 Task: Look for products in the category "Prenatal Vitamins" from Smarty Pants only.
Action: Mouse moved to (235, 119)
Screenshot: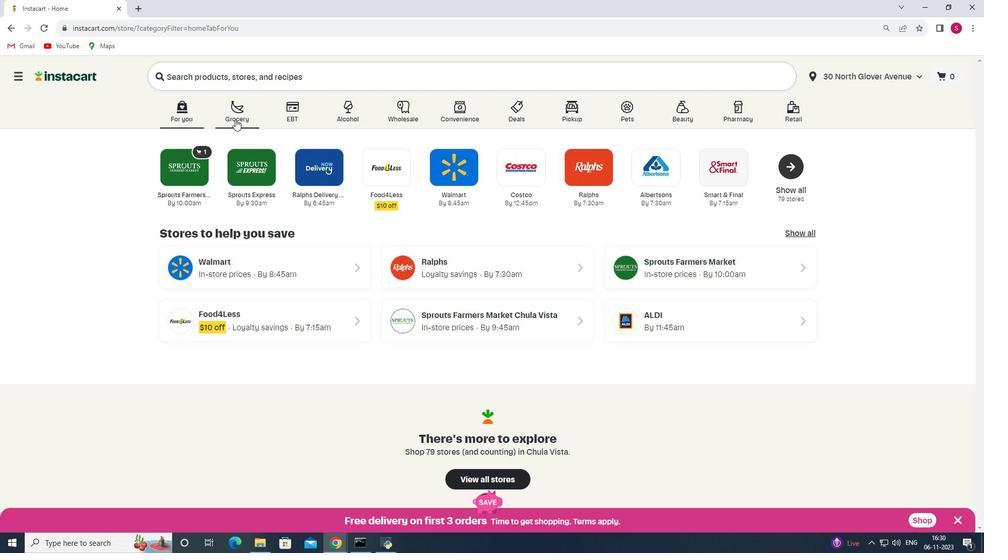 
Action: Mouse pressed left at (235, 119)
Screenshot: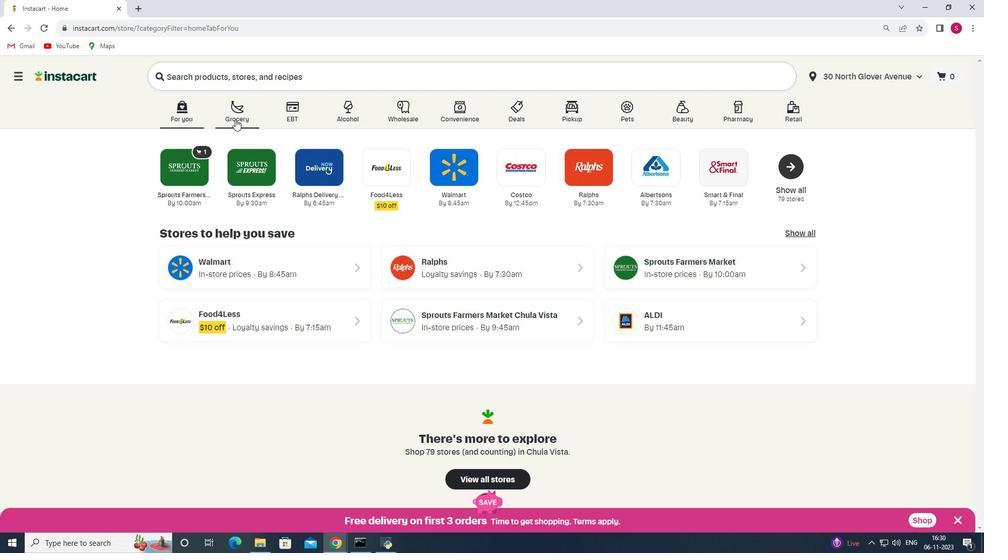 
Action: Mouse moved to (227, 307)
Screenshot: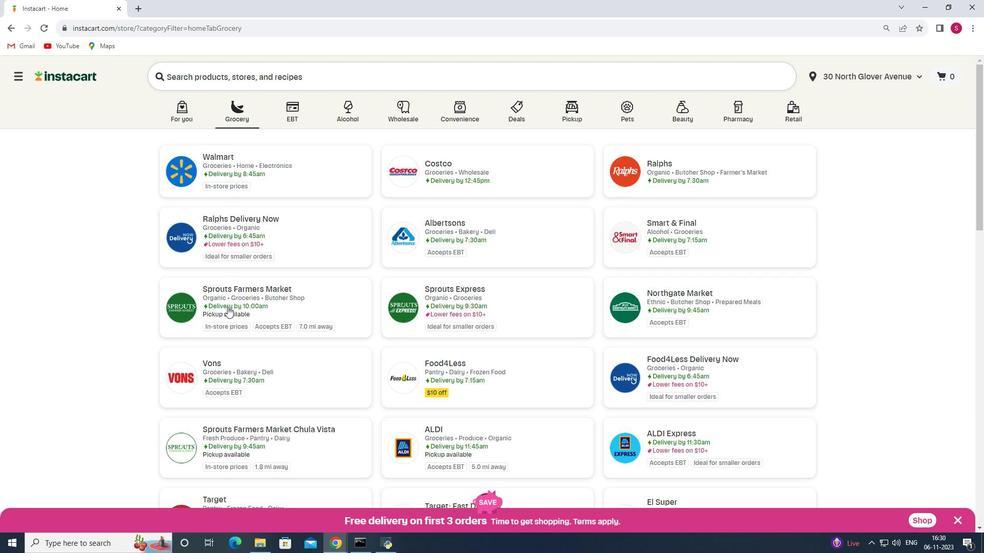 
Action: Mouse pressed left at (227, 307)
Screenshot: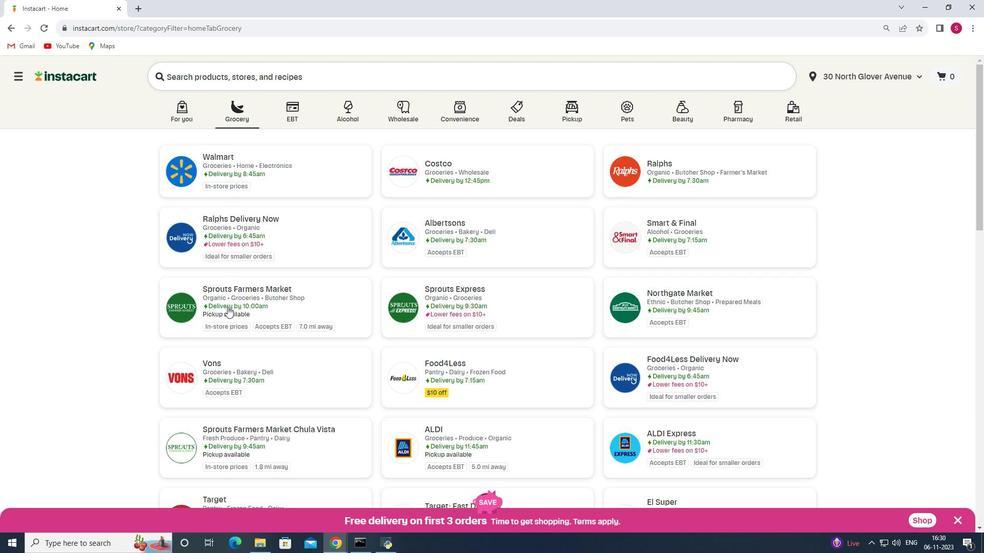 
Action: Mouse moved to (82, 364)
Screenshot: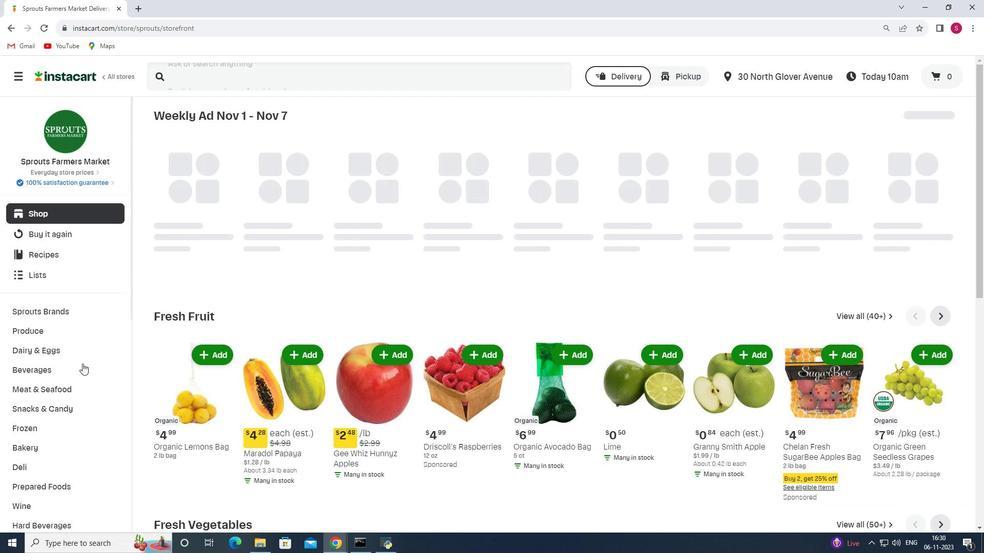 
Action: Mouse scrolled (82, 363) with delta (0, 0)
Screenshot: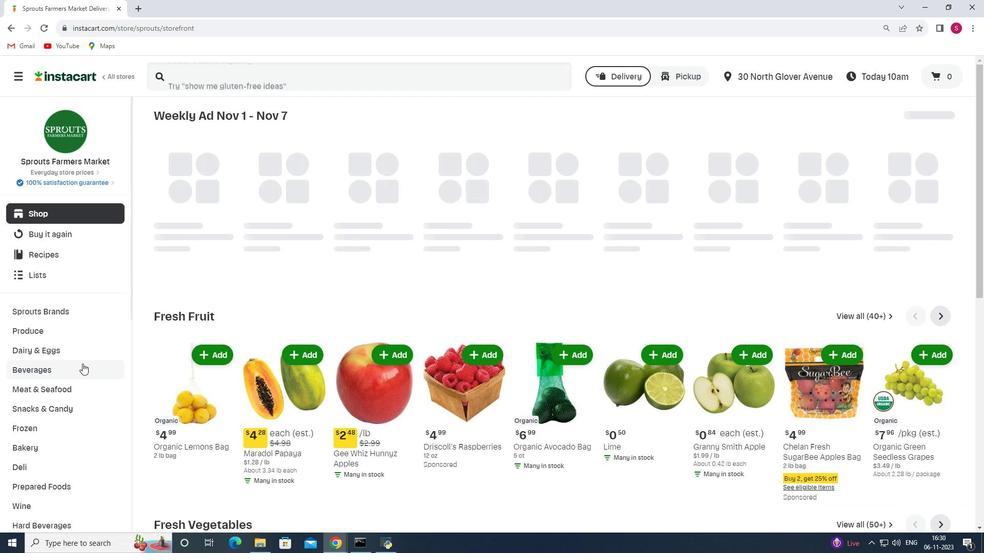 
Action: Mouse scrolled (82, 363) with delta (0, 0)
Screenshot: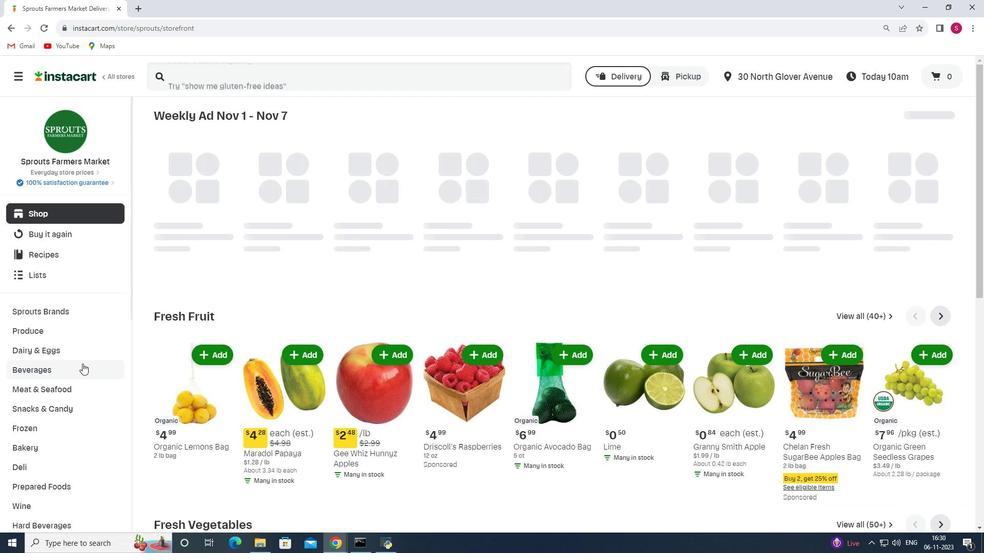 
Action: Mouse scrolled (82, 363) with delta (0, 0)
Screenshot: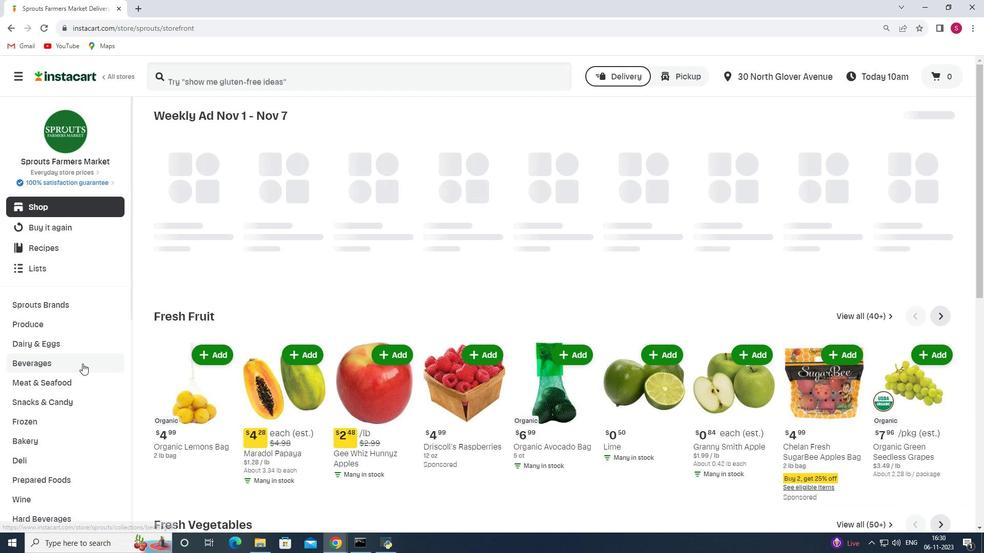 
Action: Mouse scrolled (82, 363) with delta (0, 0)
Screenshot: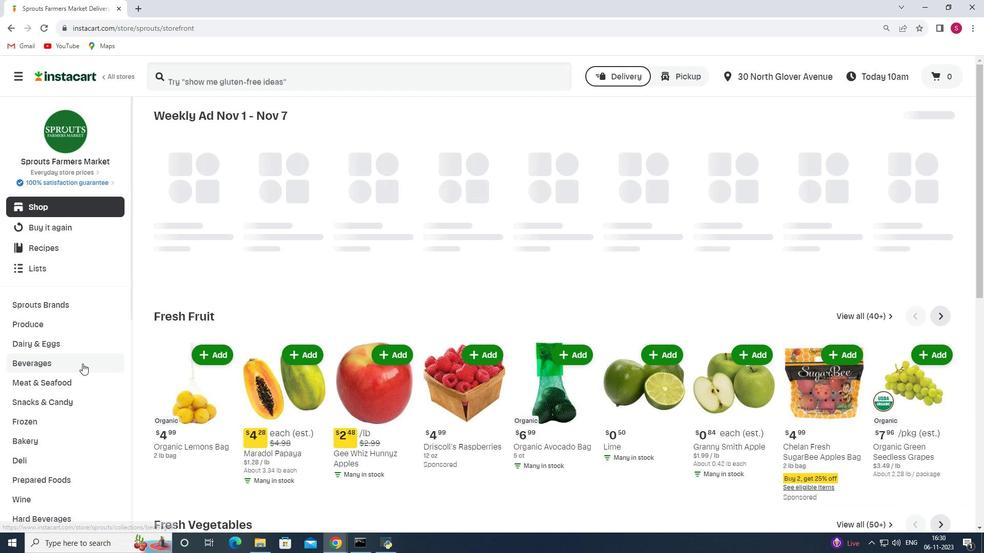 
Action: Mouse scrolled (82, 363) with delta (0, 0)
Screenshot: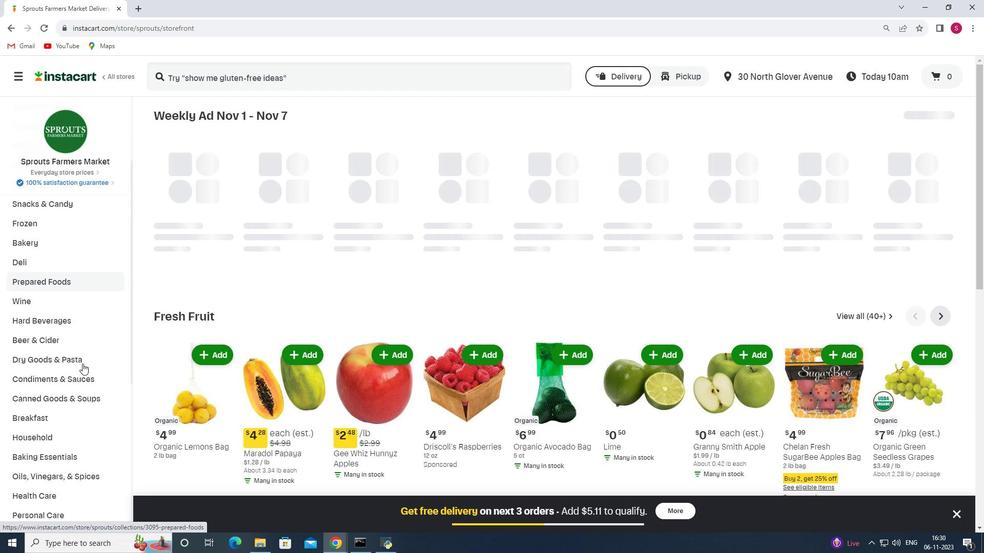 
Action: Mouse scrolled (82, 363) with delta (0, 0)
Screenshot: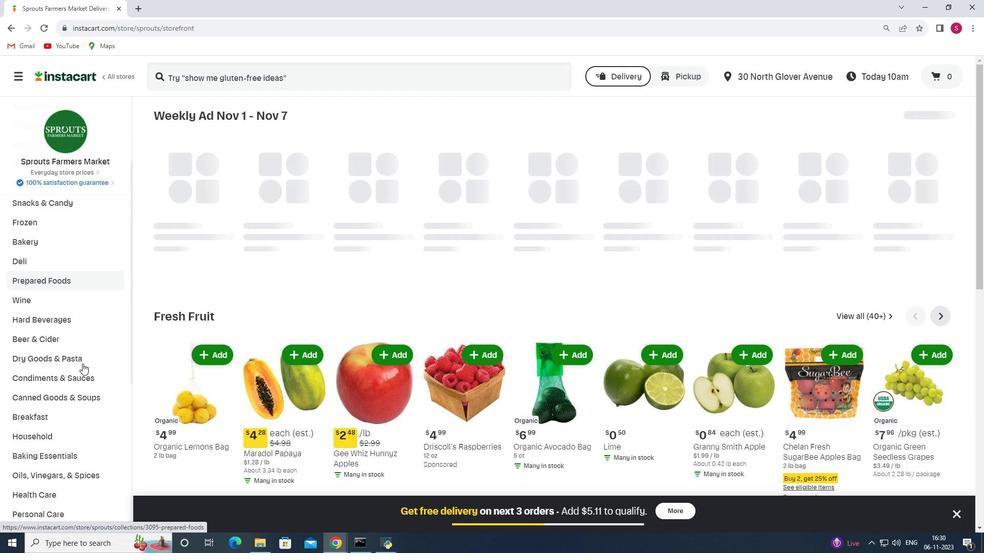 
Action: Mouse scrolled (82, 363) with delta (0, 0)
Screenshot: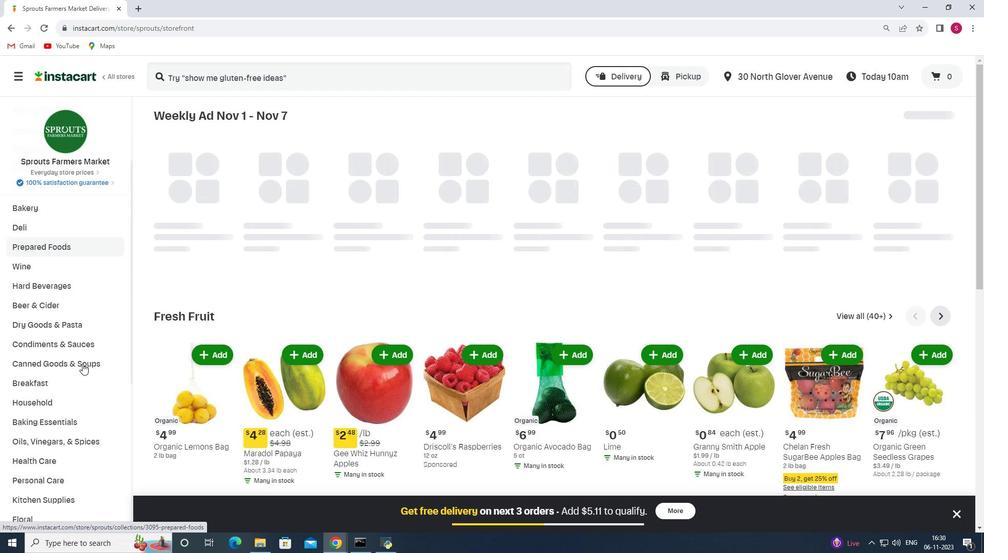 
Action: Mouse scrolled (82, 363) with delta (0, 0)
Screenshot: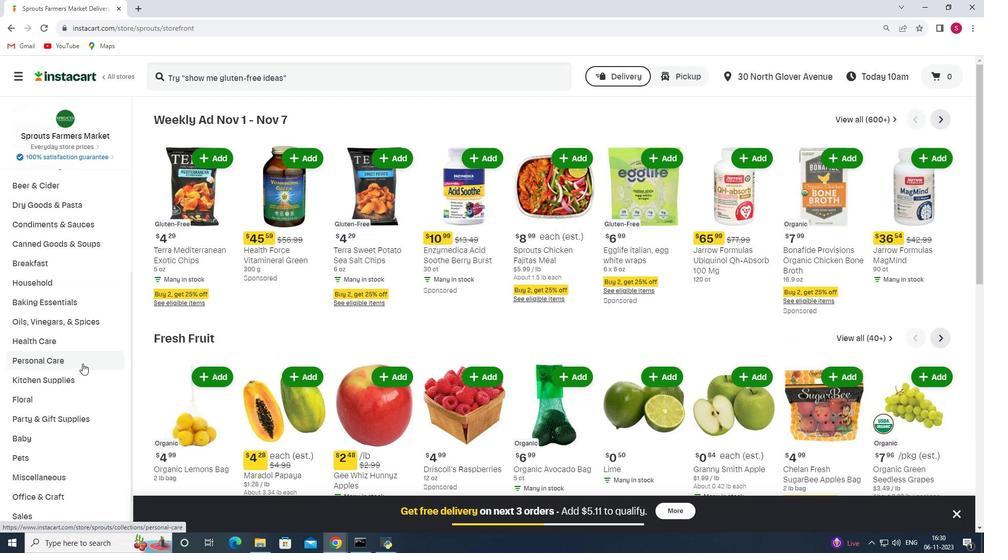 
Action: Mouse scrolled (82, 363) with delta (0, 0)
Screenshot: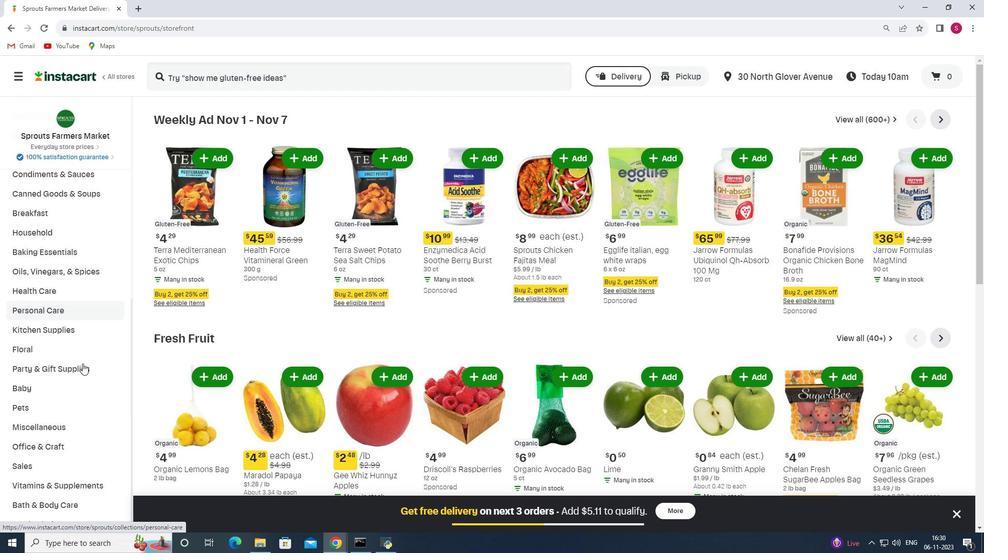 
Action: Mouse scrolled (82, 363) with delta (0, 0)
Screenshot: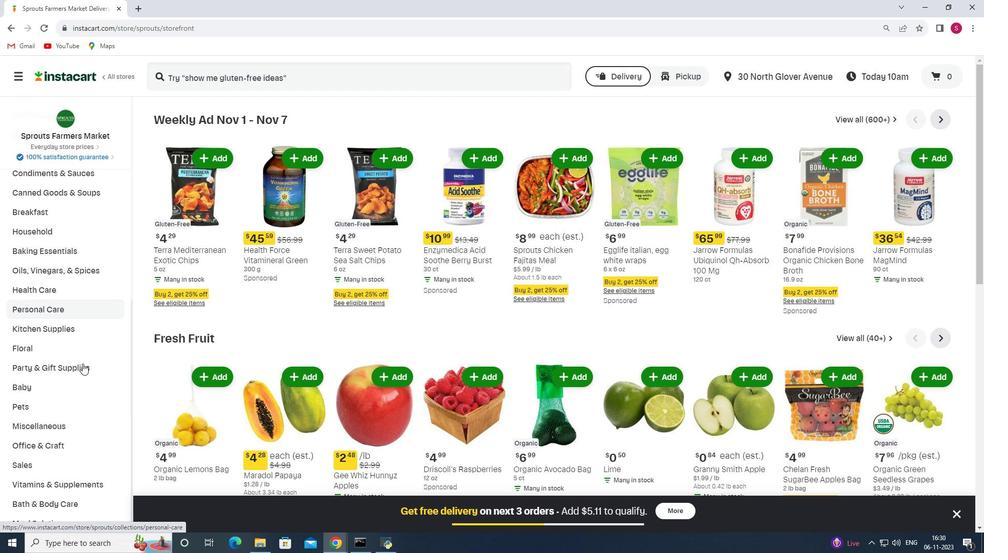 
Action: Mouse moved to (77, 290)
Screenshot: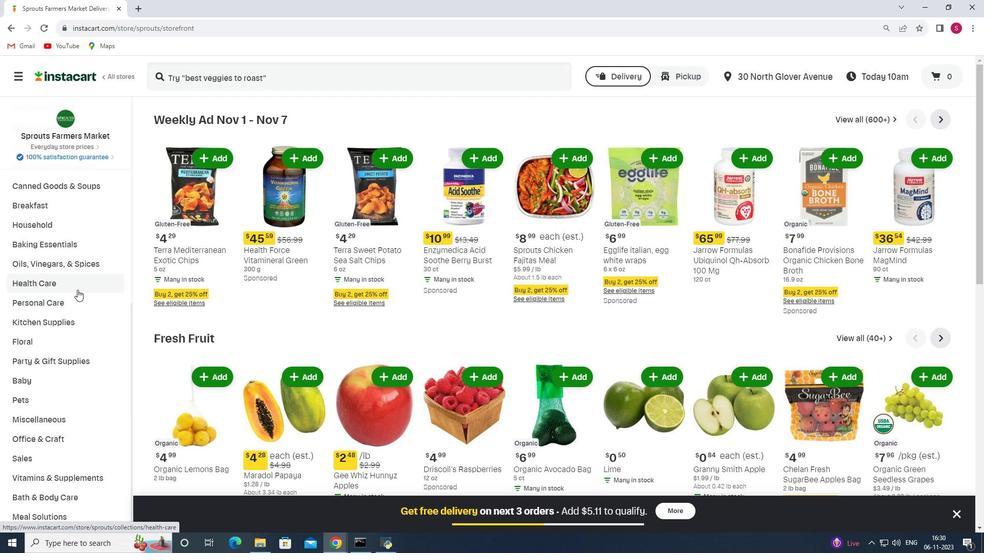 
Action: Mouse pressed left at (77, 290)
Screenshot: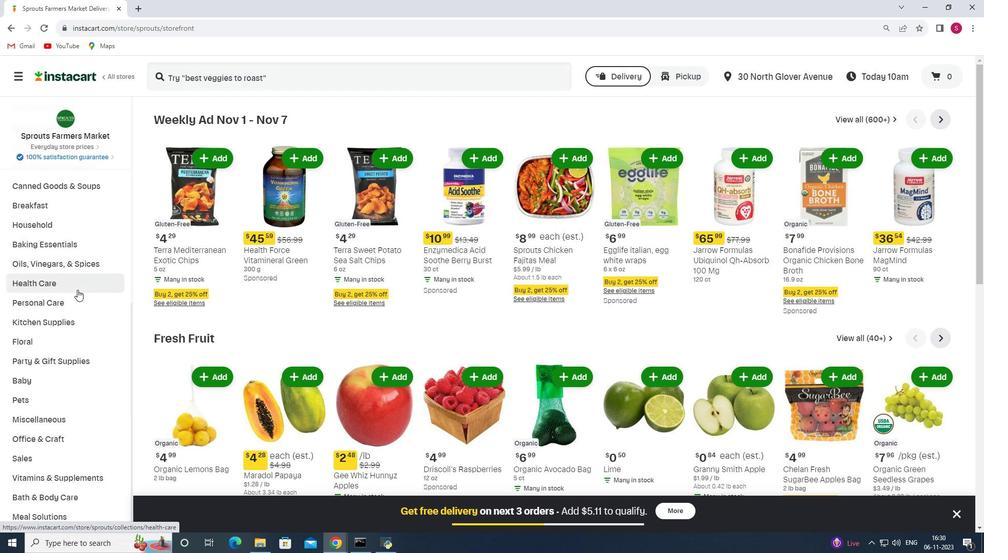 
Action: Mouse moved to (360, 149)
Screenshot: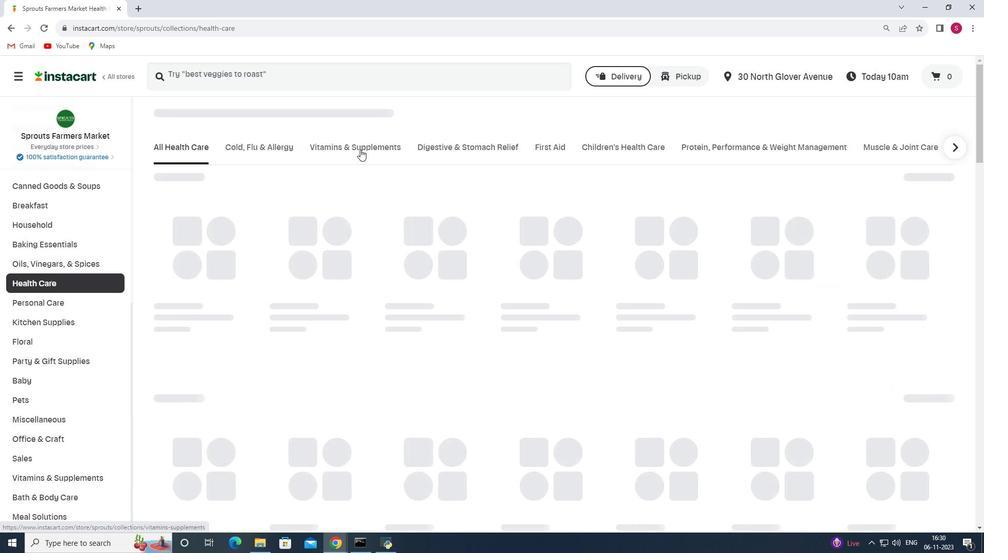 
Action: Mouse pressed left at (360, 149)
Screenshot: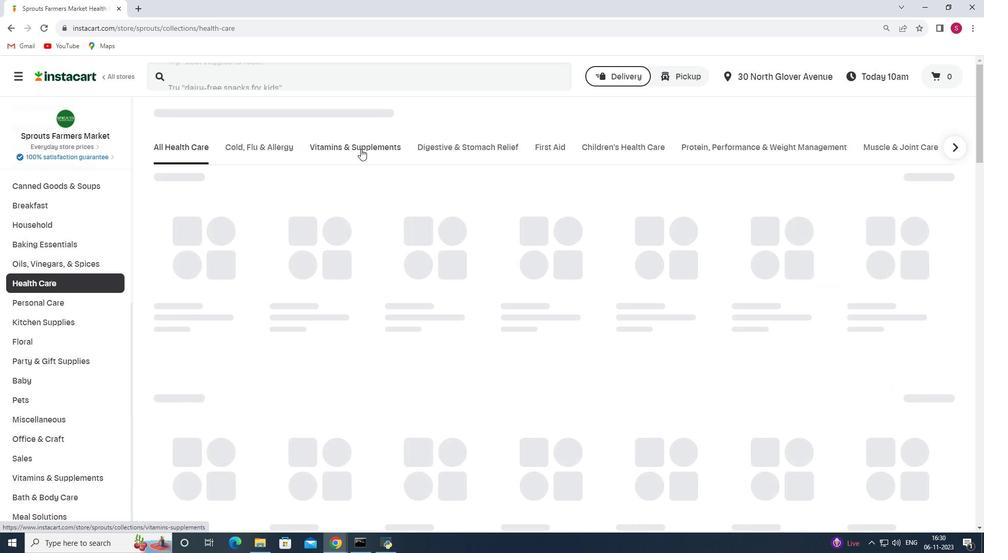 
Action: Mouse moved to (954, 184)
Screenshot: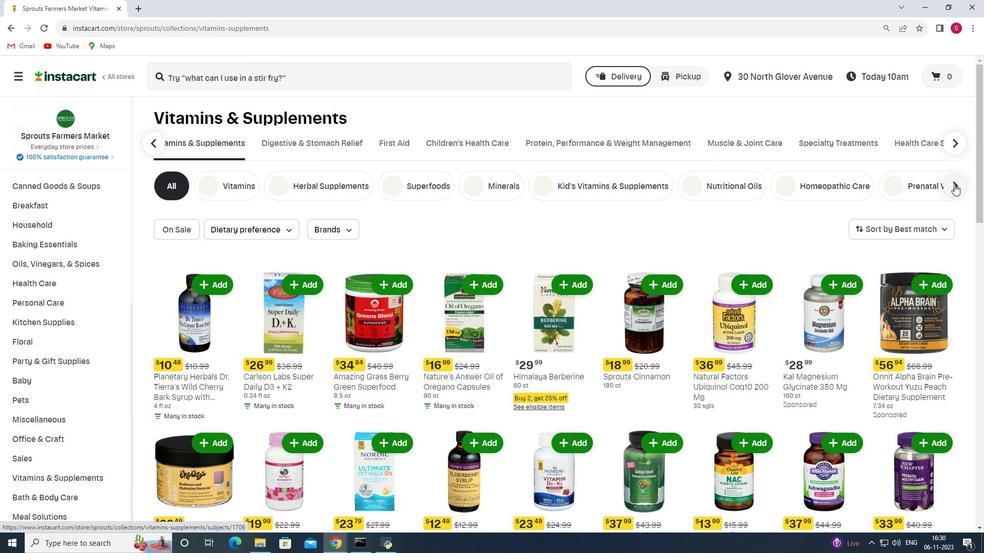 
Action: Mouse pressed left at (954, 184)
Screenshot: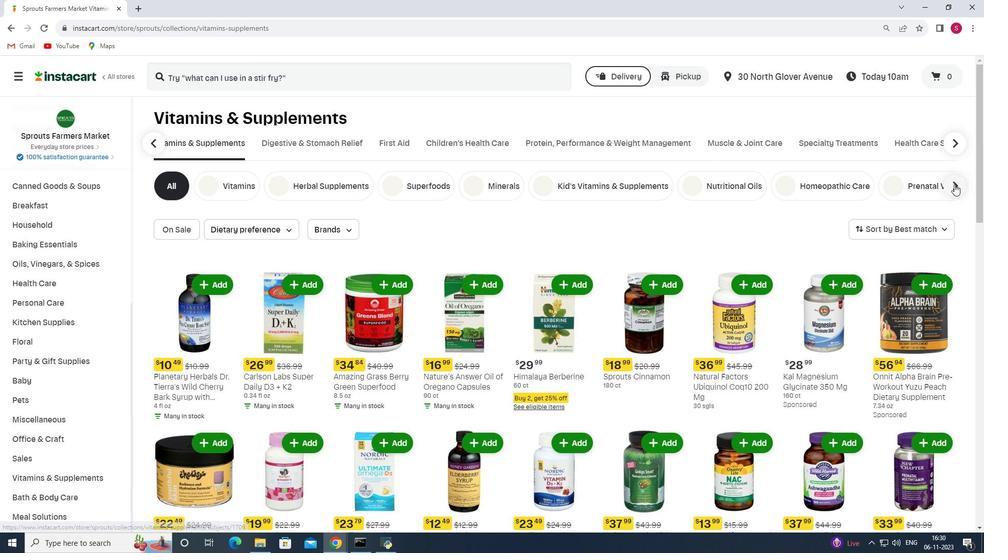 
Action: Mouse moved to (386, 194)
Screenshot: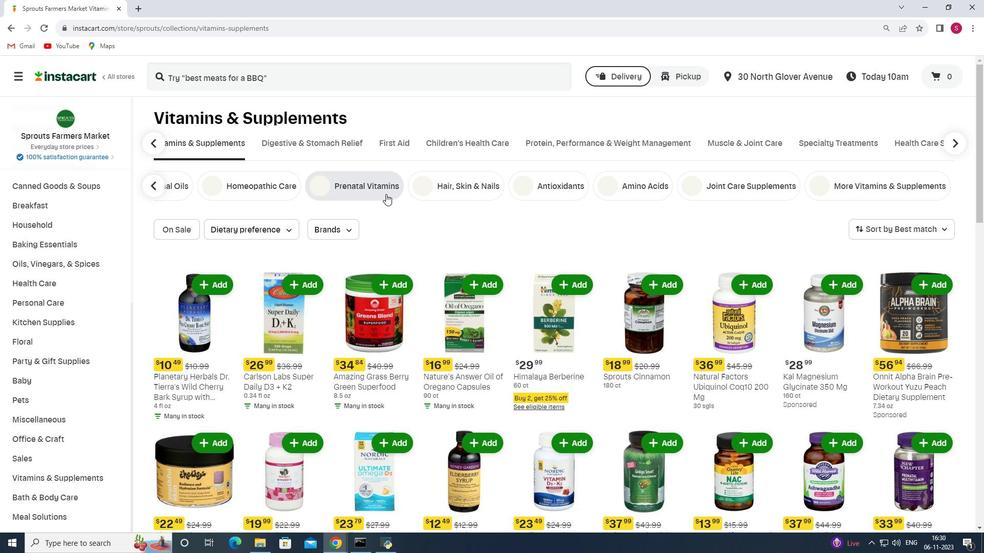 
Action: Mouse pressed left at (386, 194)
Screenshot: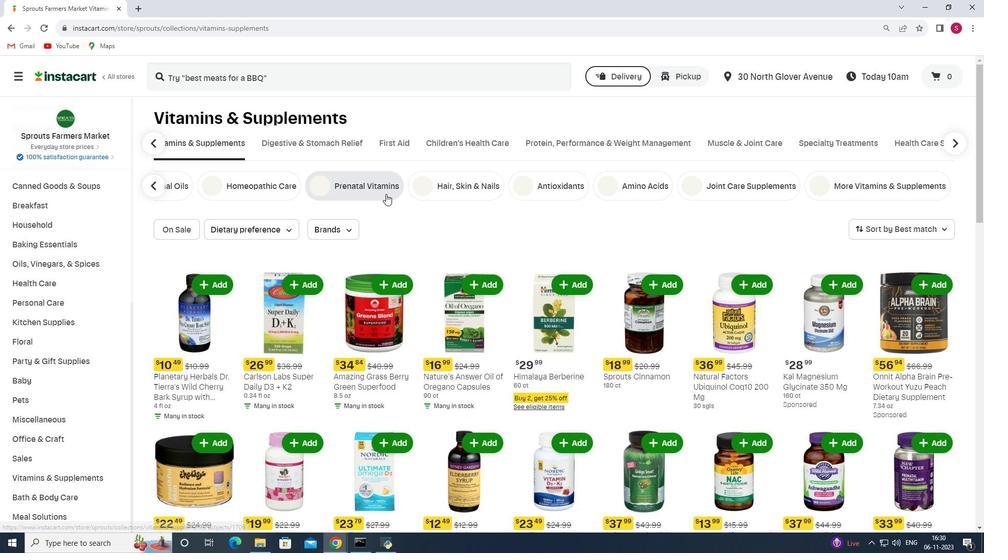 
Action: Mouse moved to (238, 230)
Screenshot: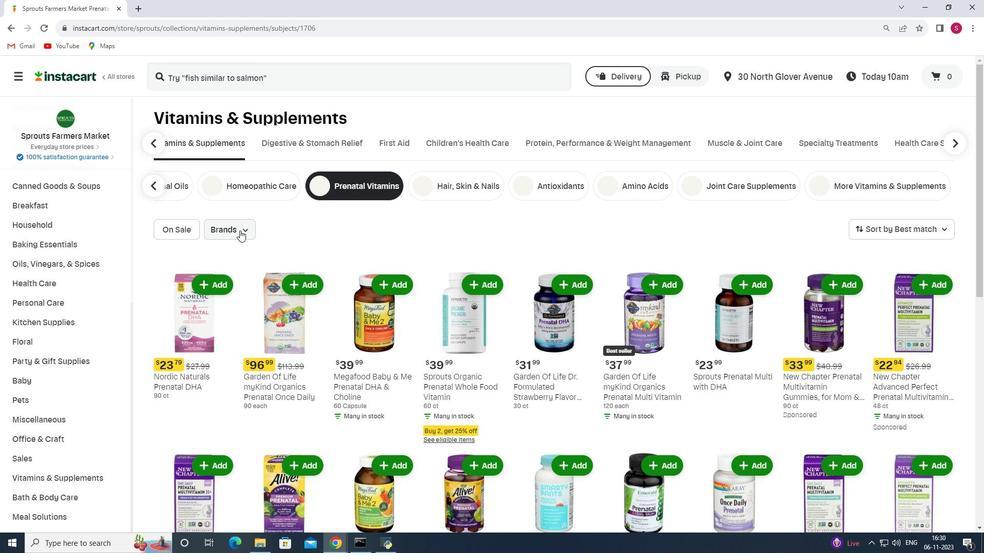 
Action: Mouse pressed left at (238, 230)
Screenshot: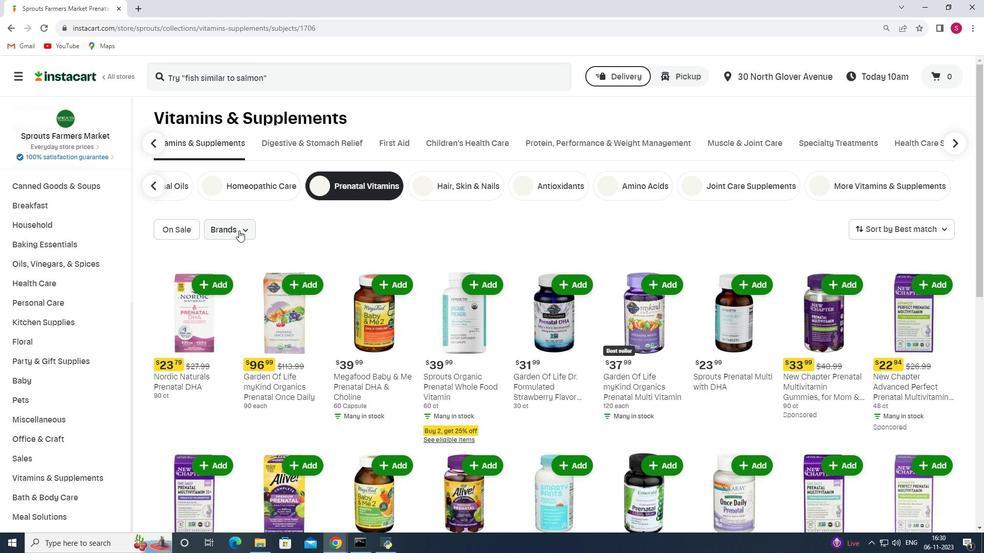
Action: Mouse moved to (252, 269)
Screenshot: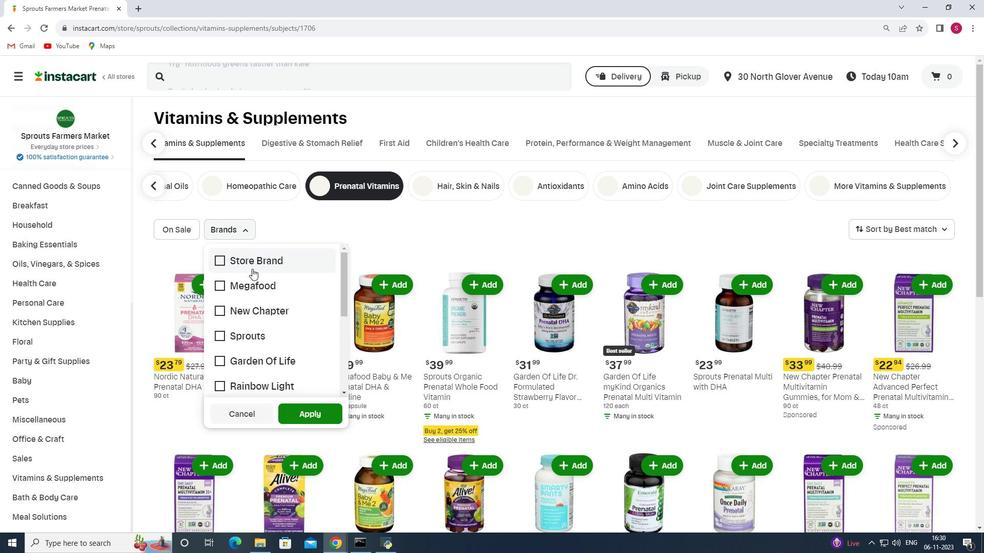 
Action: Mouse scrolled (252, 268) with delta (0, 0)
Screenshot: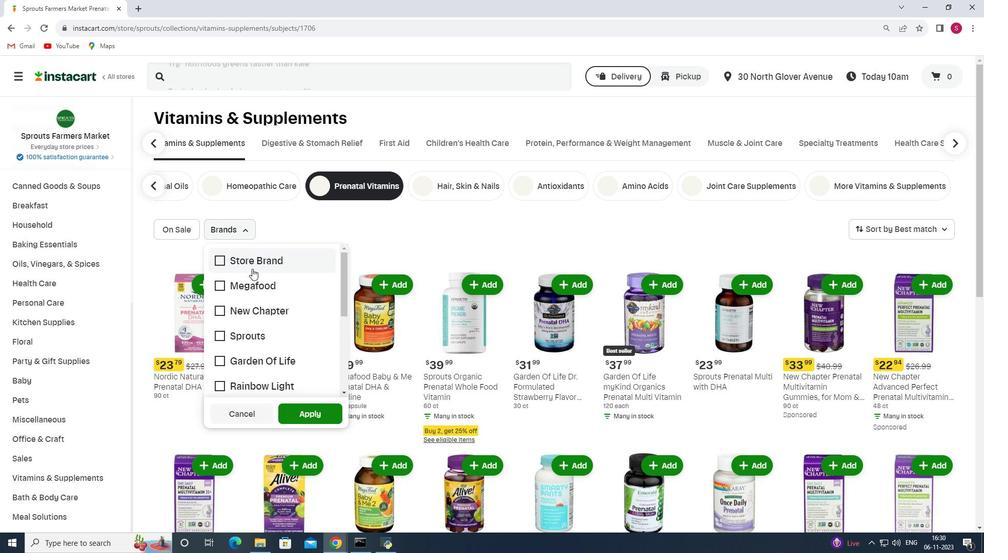 
Action: Mouse moved to (253, 276)
Screenshot: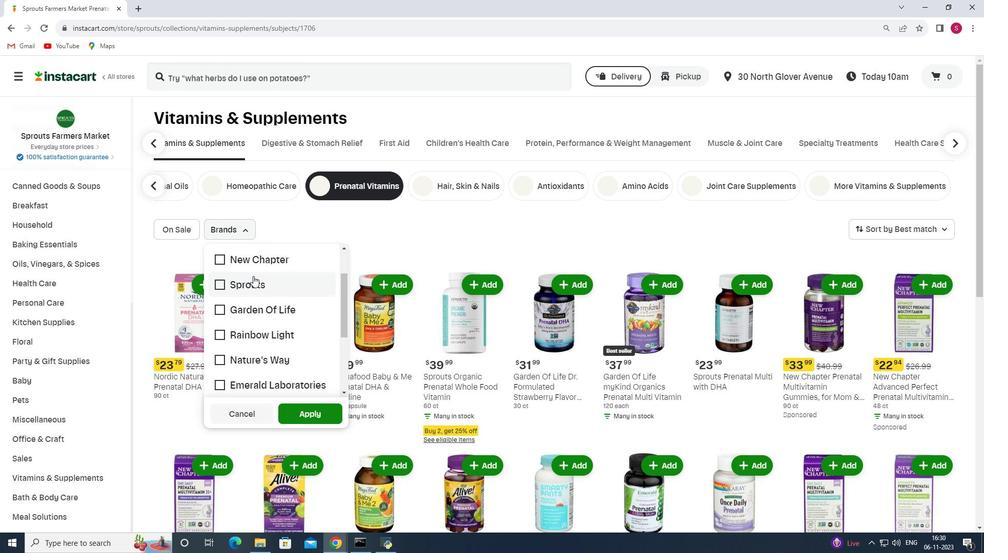 
Action: Mouse scrolled (253, 275) with delta (0, 0)
Screenshot: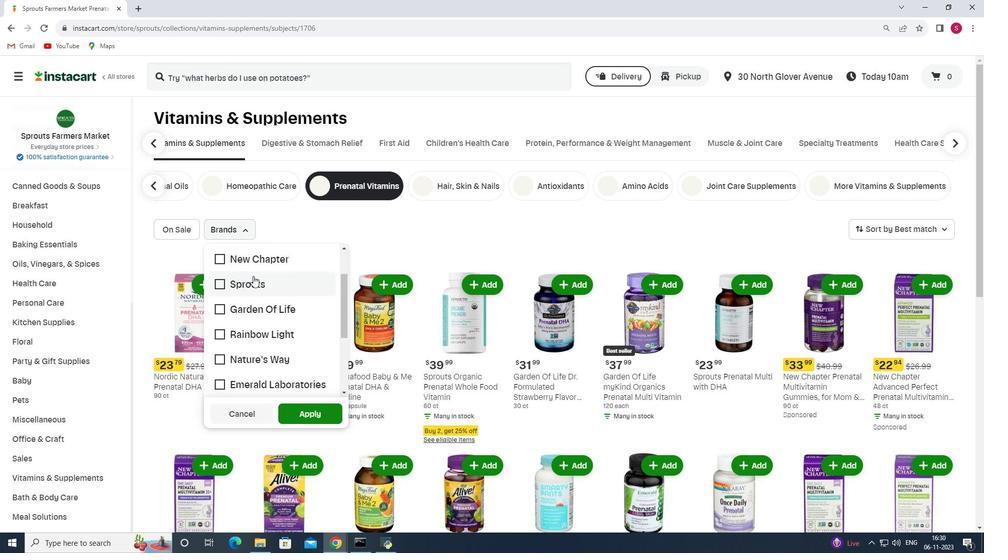 
Action: Mouse moved to (220, 358)
Screenshot: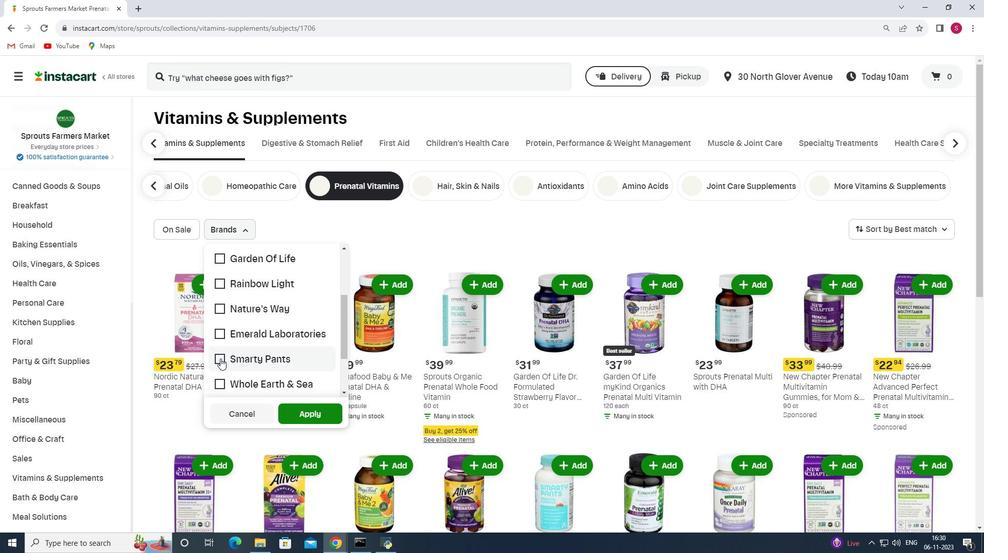 
Action: Mouse pressed left at (220, 358)
Screenshot: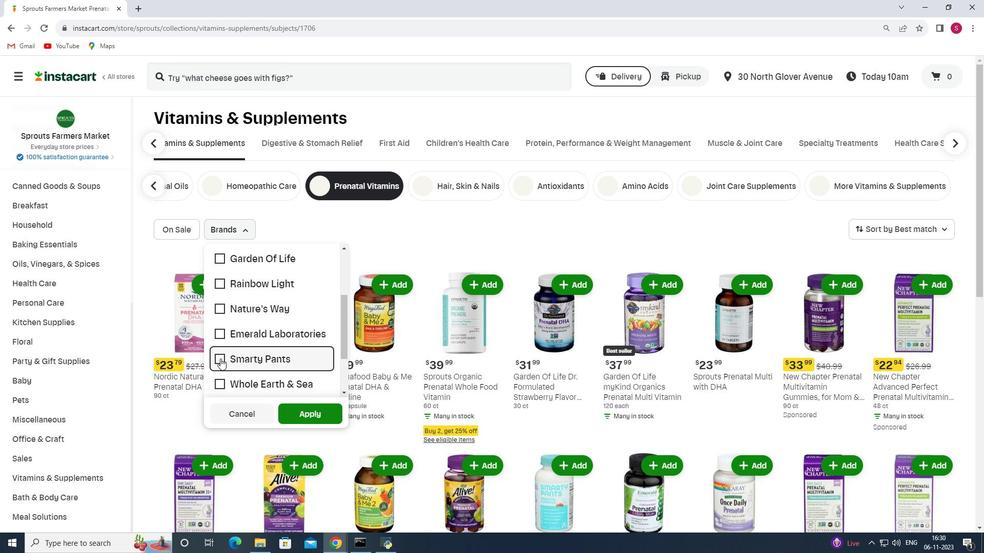 
Action: Mouse moved to (308, 412)
Screenshot: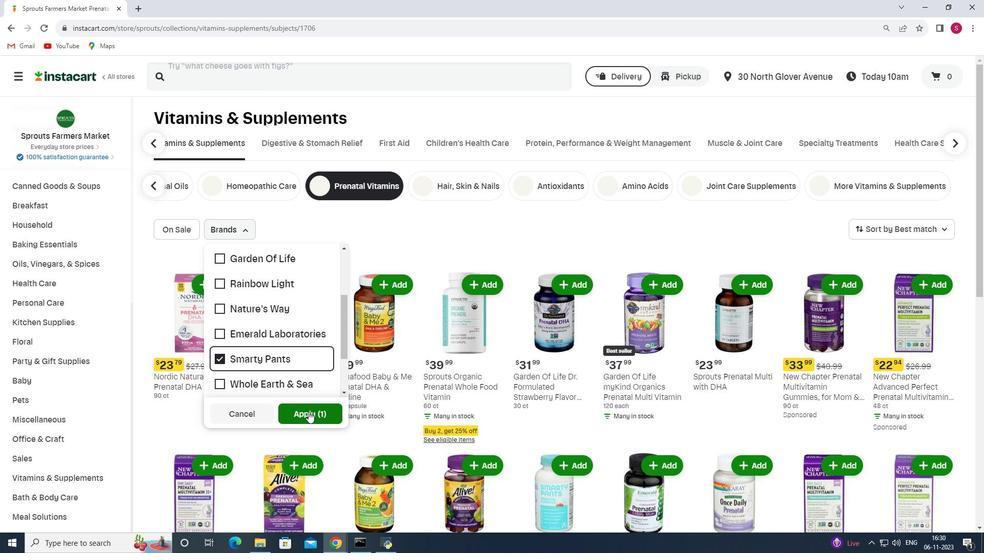 
Action: Mouse pressed left at (308, 412)
Screenshot: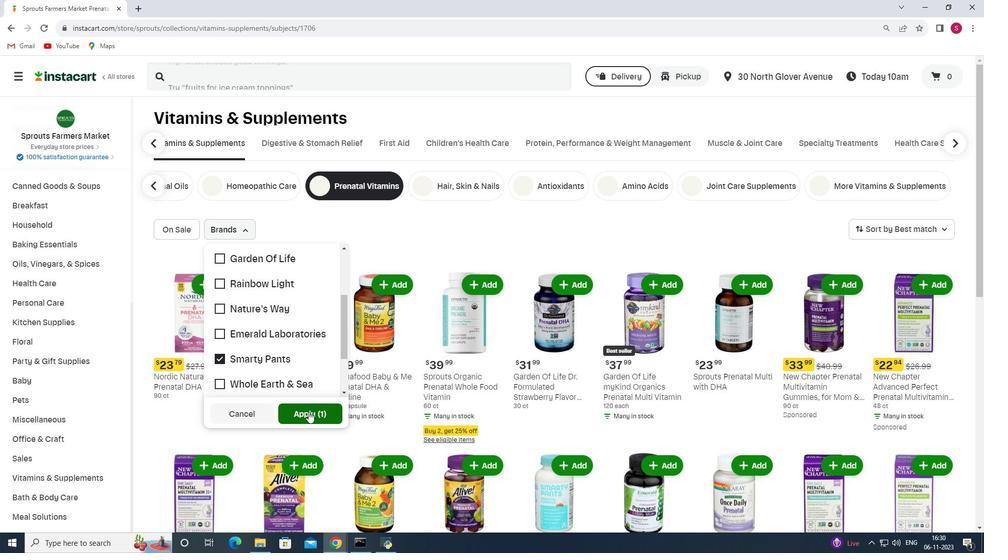
